 Task: Create a task  Implement a rating and review system for the app , assign it to team member softage.10@softage.net in the project TurboCharge and update the status of the task to  Off Track , set the priority of the task to Medium.
Action: Mouse moved to (54, 281)
Screenshot: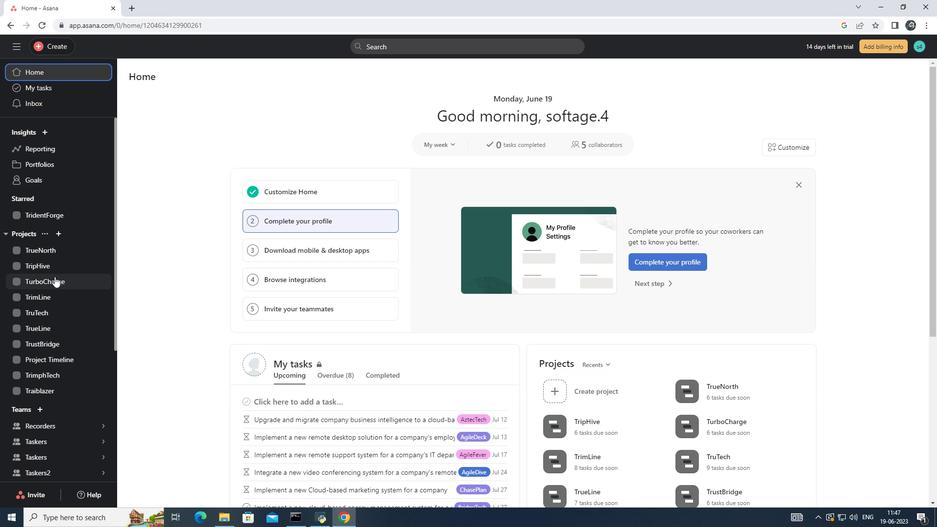 
Action: Mouse pressed left at (54, 281)
Screenshot: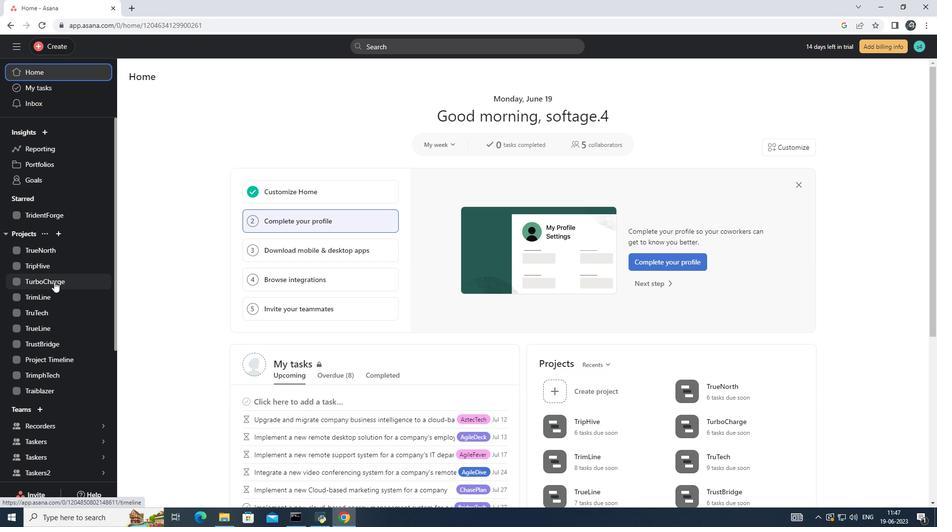 
Action: Mouse moved to (157, 122)
Screenshot: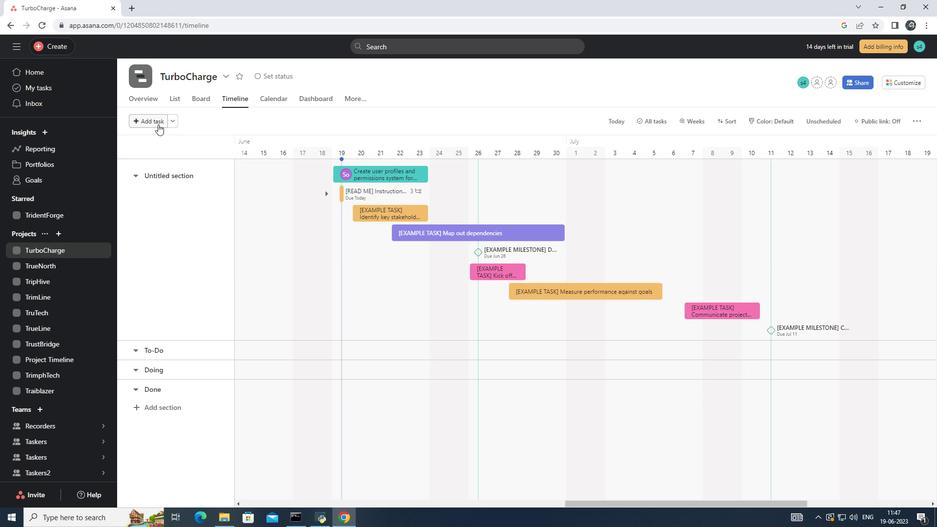 
Action: Mouse pressed left at (157, 122)
Screenshot: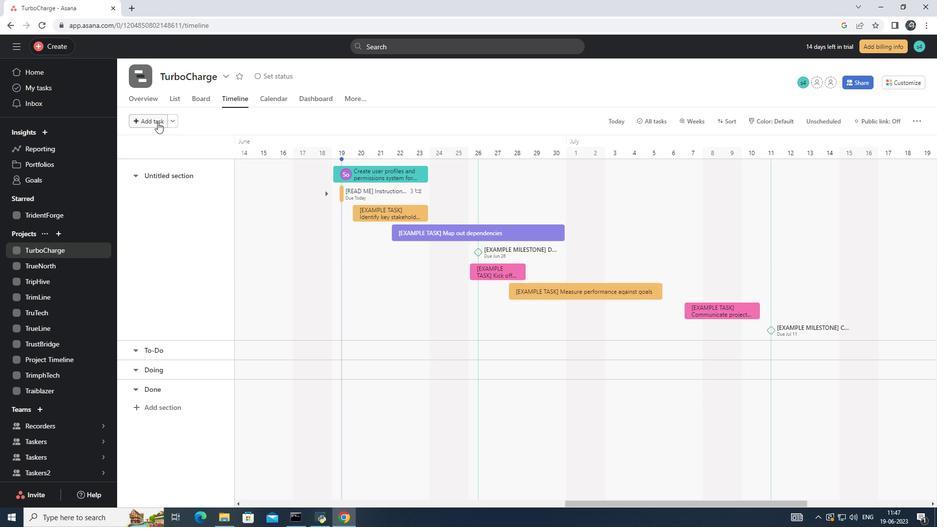 
Action: Mouse moved to (362, 176)
Screenshot: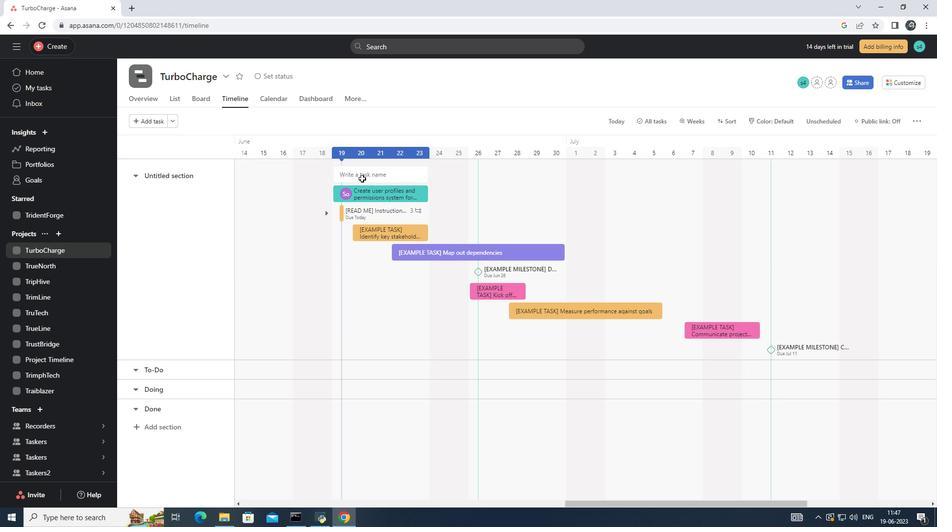 
Action: Mouse pressed left at (362, 176)
Screenshot: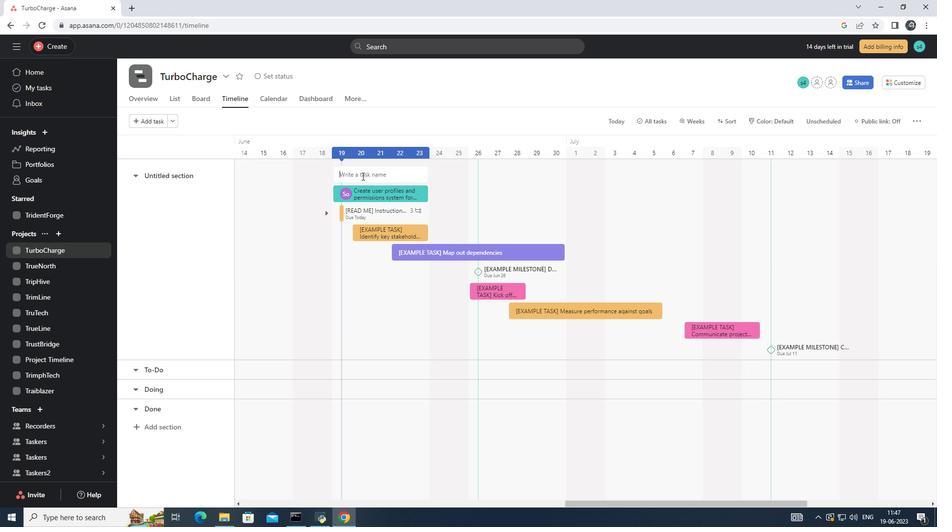 
Action: Key pressed <Key.shift>Implement<Key.space>a<Key.space>rating<Key.space>and<Key.space>review<Key.space>system<Key.space>for<Key.space>the<Key.space>app<Key.enter>
Screenshot: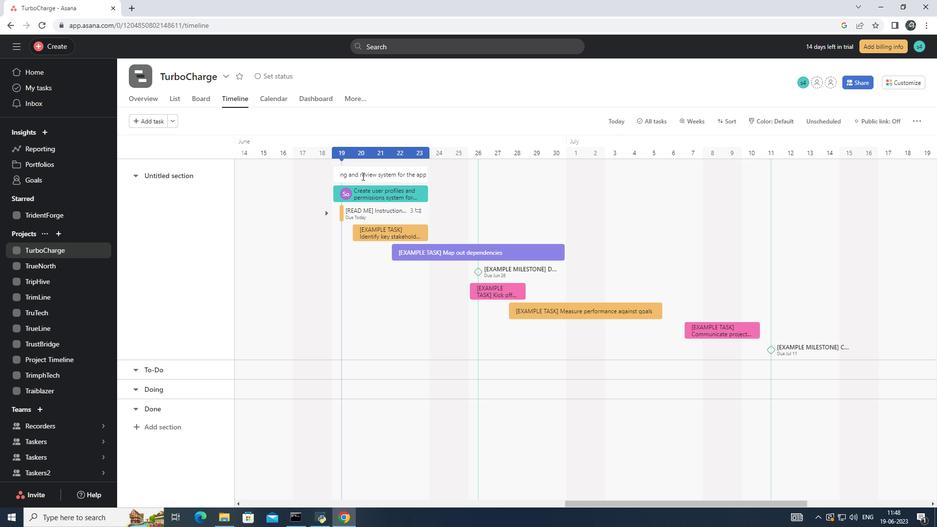 
Action: Mouse pressed left at (362, 176)
Screenshot: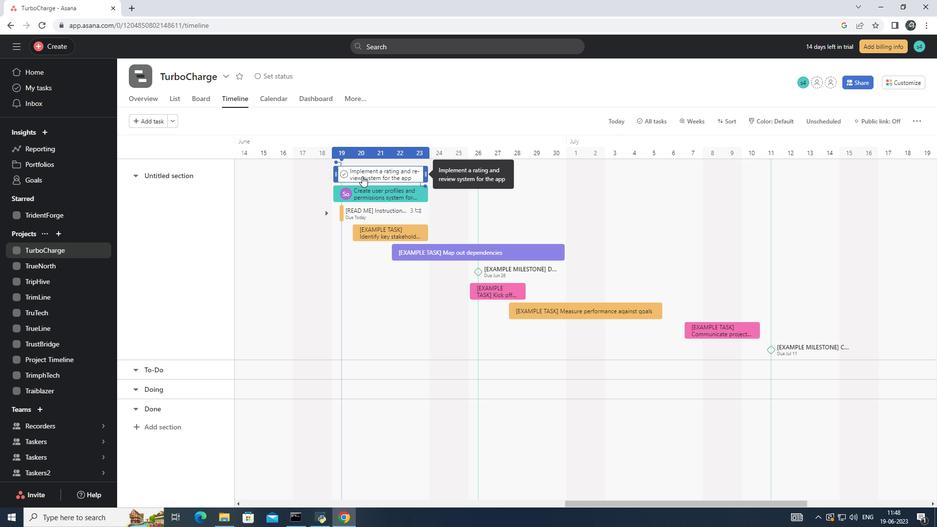 
Action: Mouse moved to (683, 176)
Screenshot: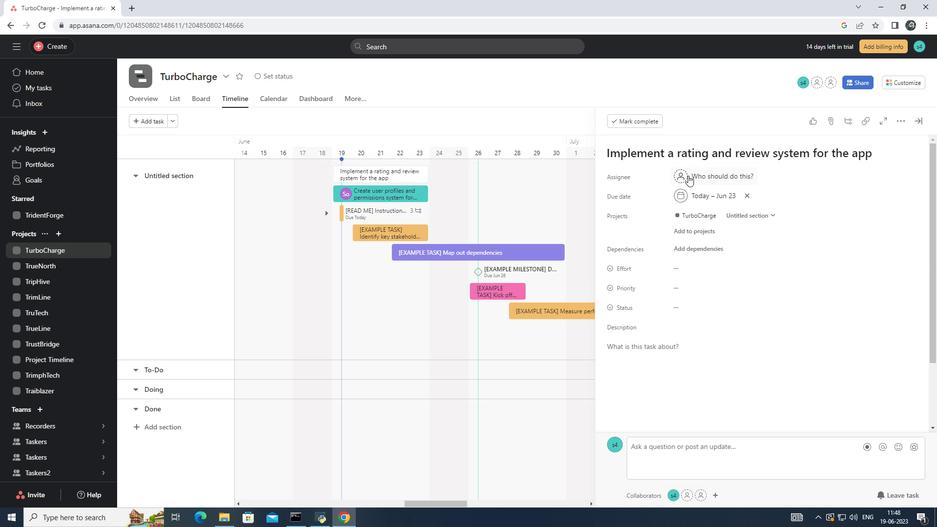 
Action: Mouse pressed left at (683, 176)
Screenshot: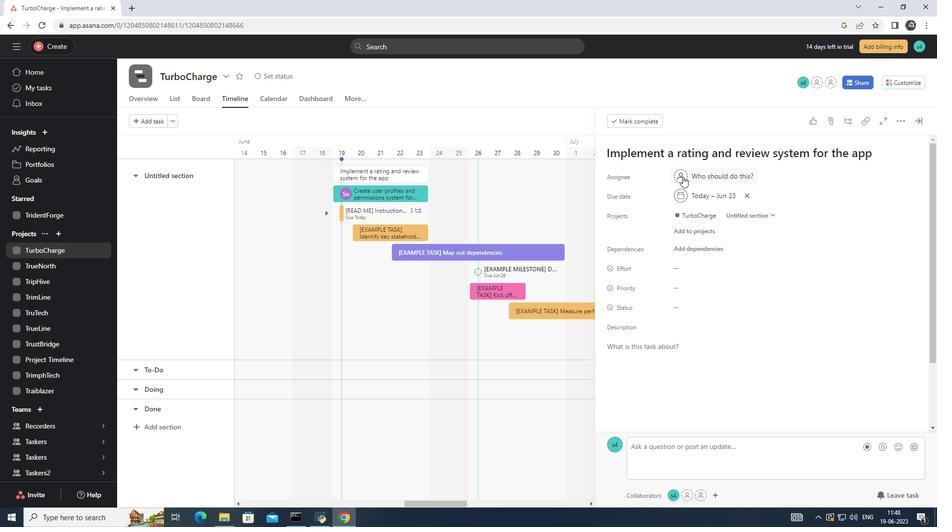 
Action: Mouse moved to (708, 177)
Screenshot: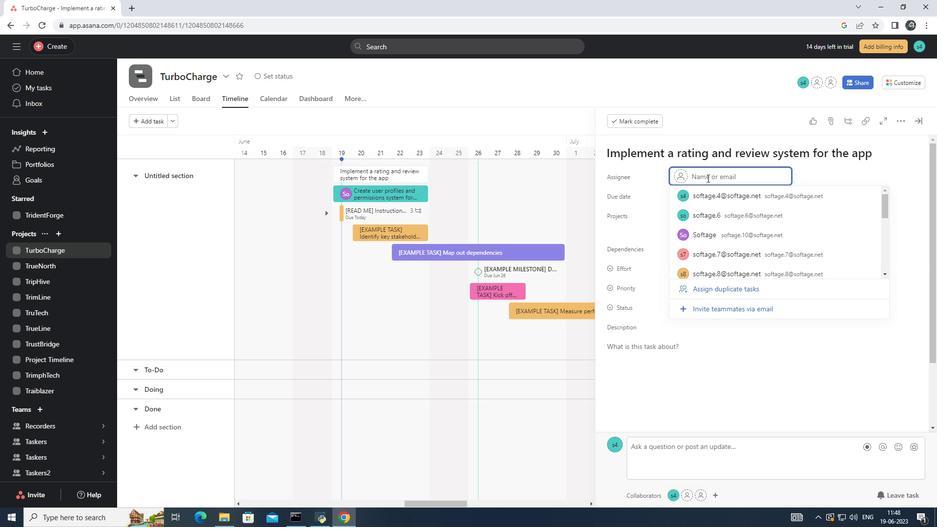 
Action: Key pressed softage.10<Key.shift>@softage.net<Key.enter>
Screenshot: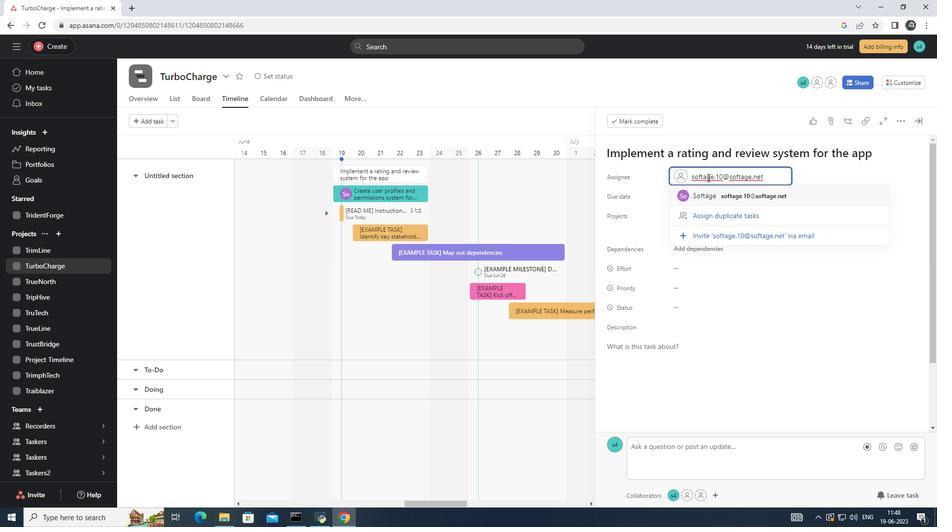
Action: Mouse moved to (692, 306)
Screenshot: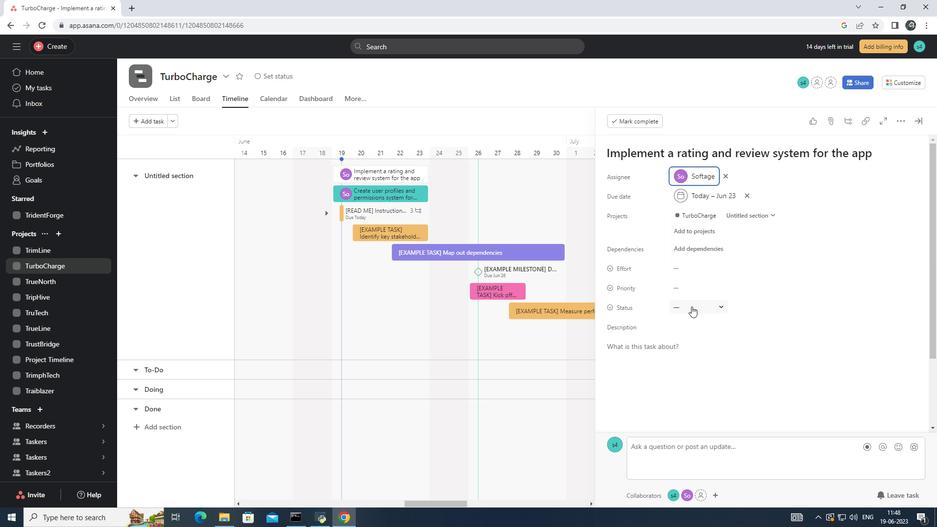
Action: Mouse pressed left at (692, 306)
Screenshot: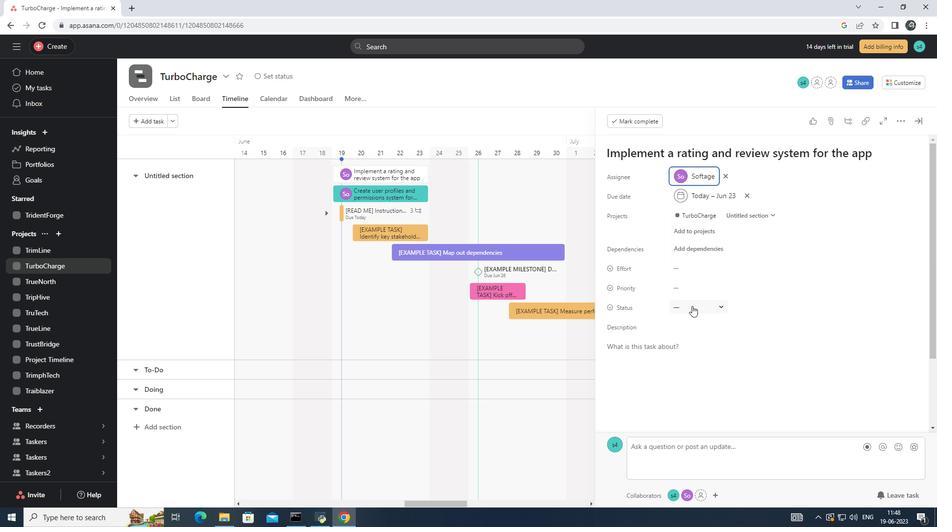 
Action: Mouse moved to (712, 371)
Screenshot: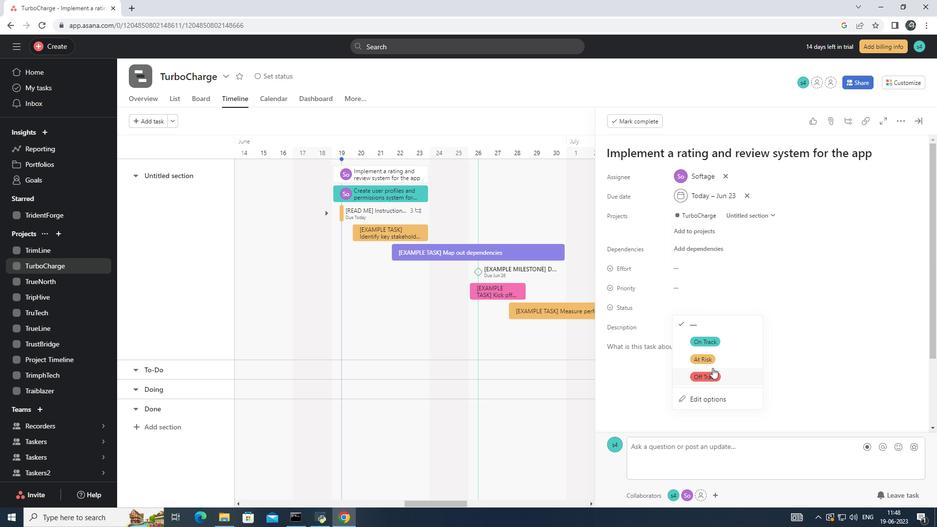 
Action: Mouse pressed left at (712, 371)
Screenshot: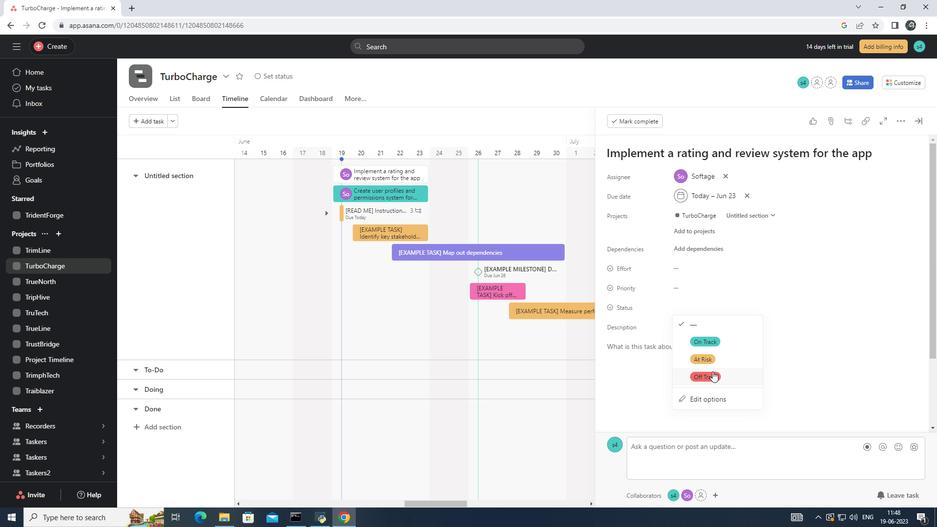 
Action: Mouse moved to (705, 287)
Screenshot: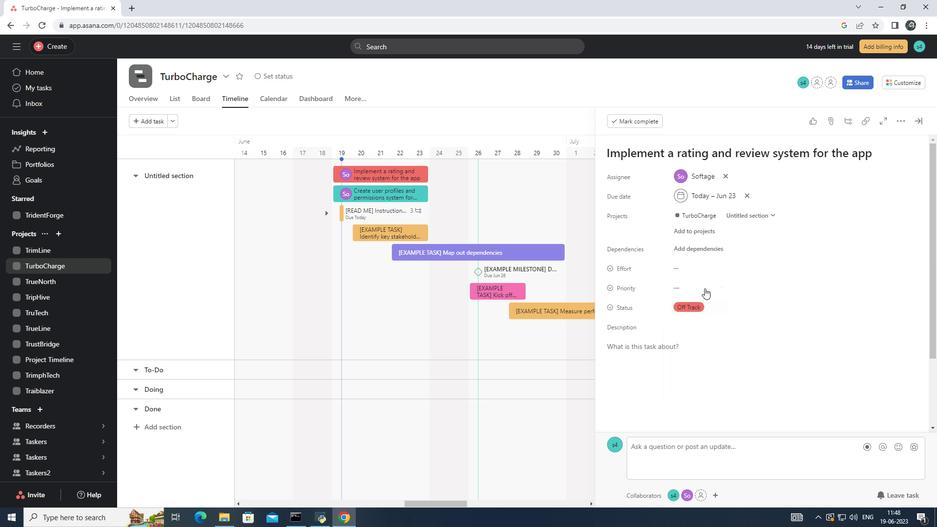 
Action: Mouse pressed left at (705, 287)
Screenshot: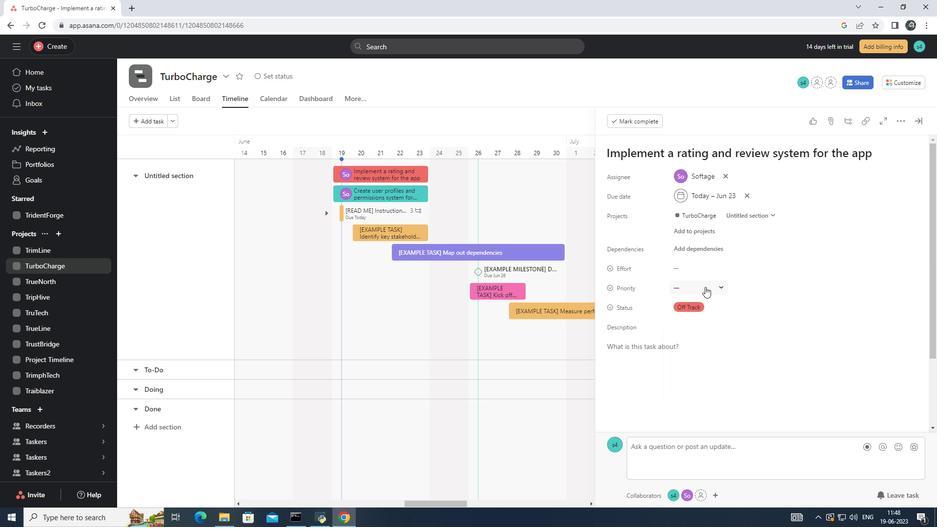 
Action: Mouse moved to (733, 337)
Screenshot: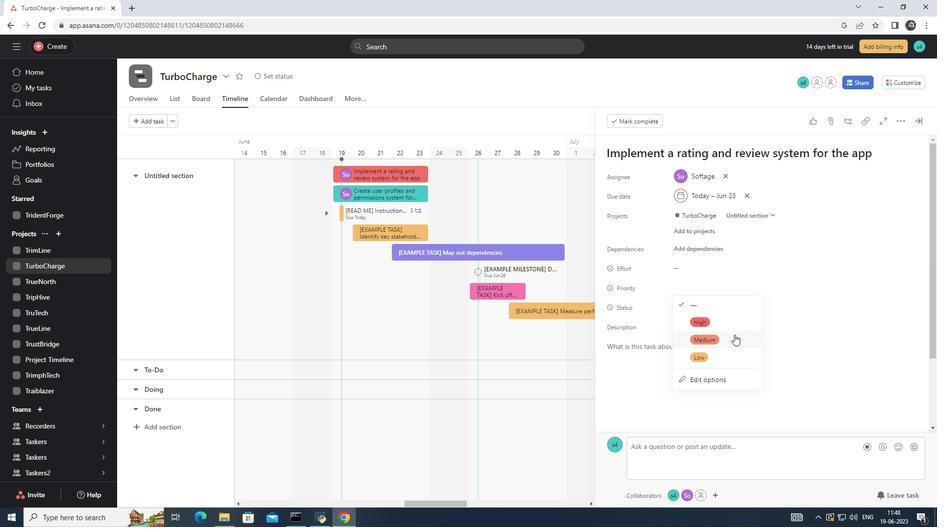 
Action: Mouse pressed left at (733, 337)
Screenshot: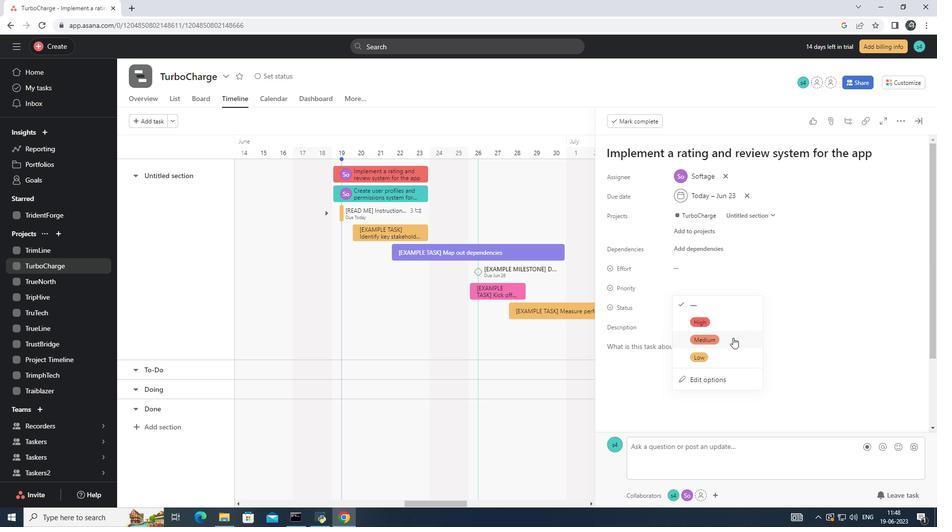 
